 Task: Access "Digital Experience" administration.
Action: Mouse moved to (1201, 83)
Screenshot: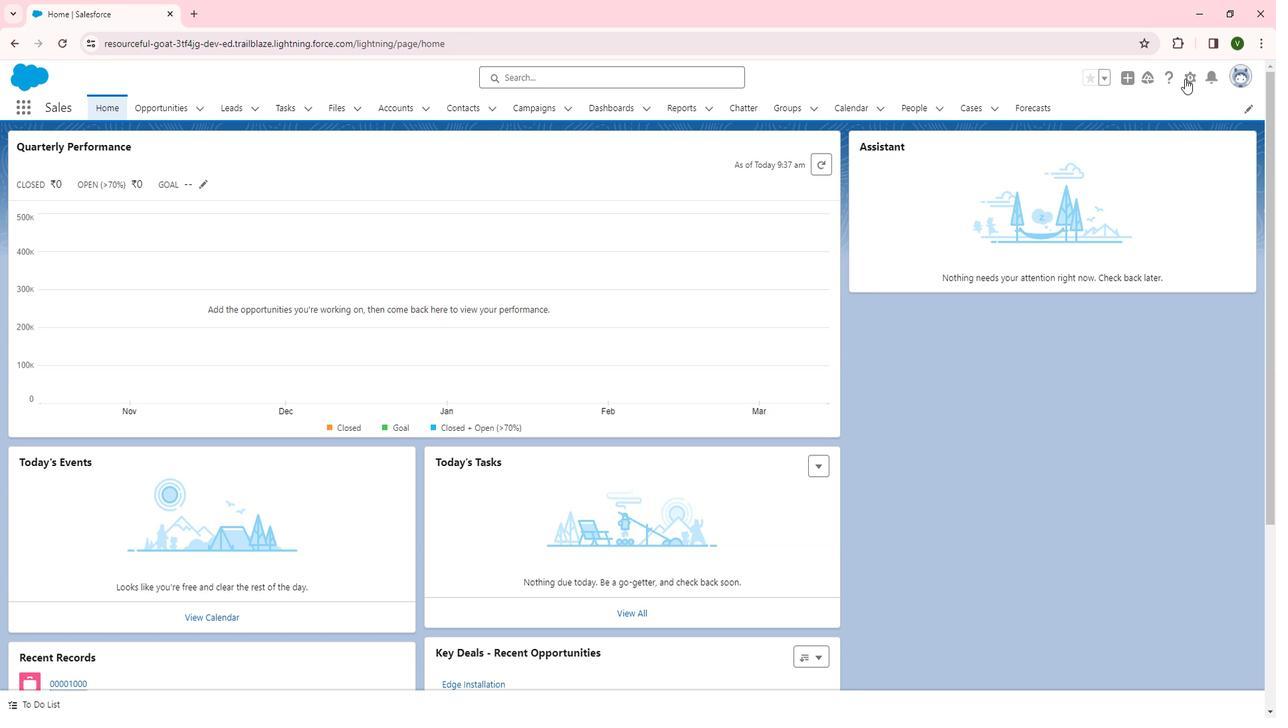
Action: Mouse pressed left at (1201, 83)
Screenshot: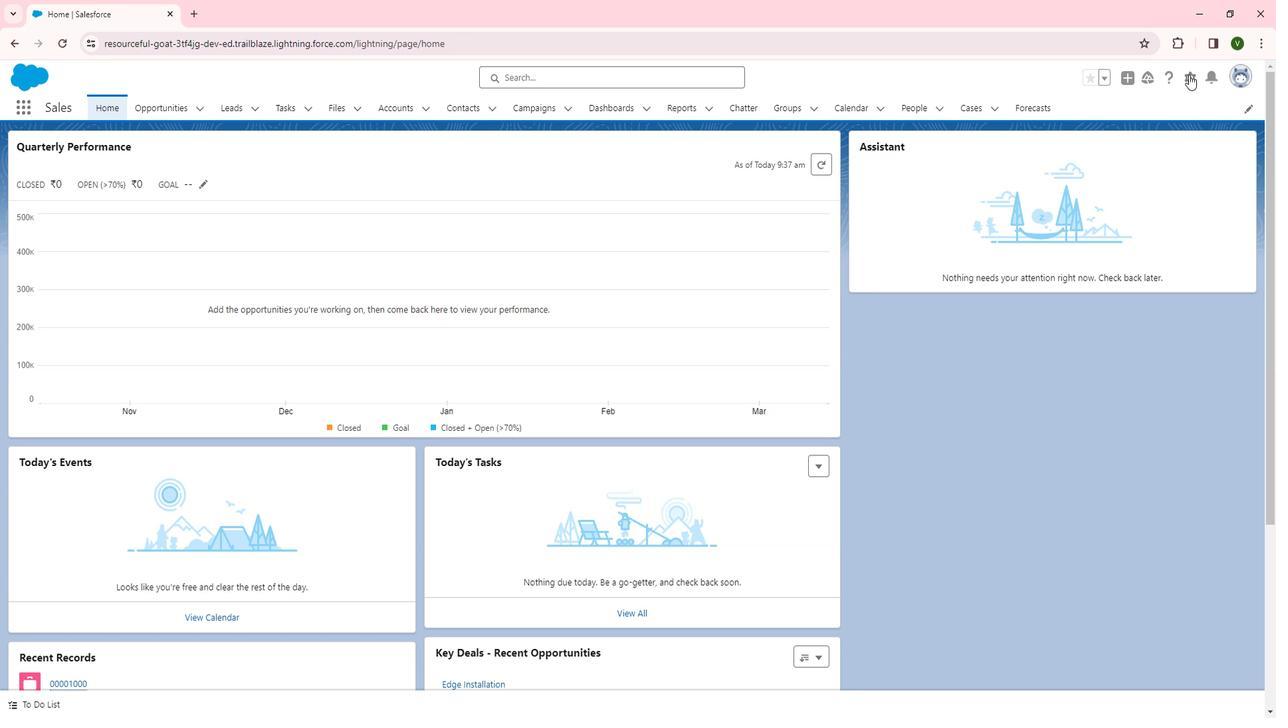 
Action: Mouse moved to (1158, 113)
Screenshot: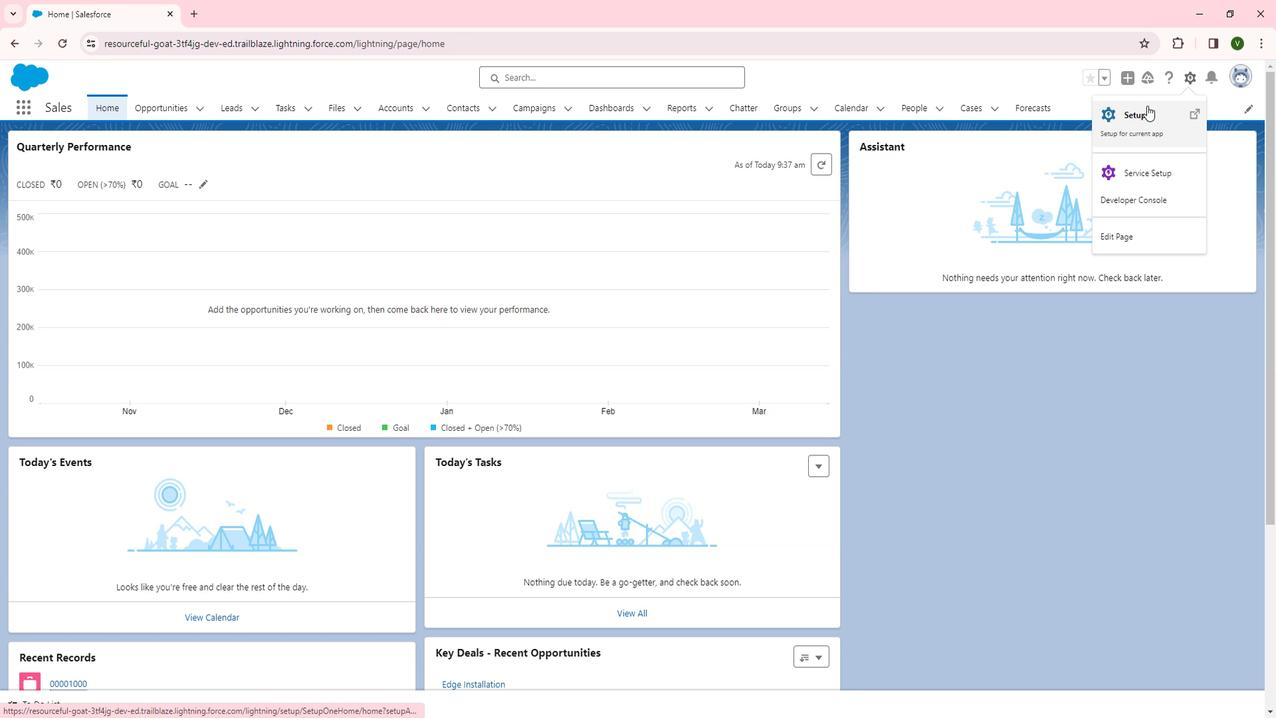 
Action: Mouse pressed left at (1158, 113)
Screenshot: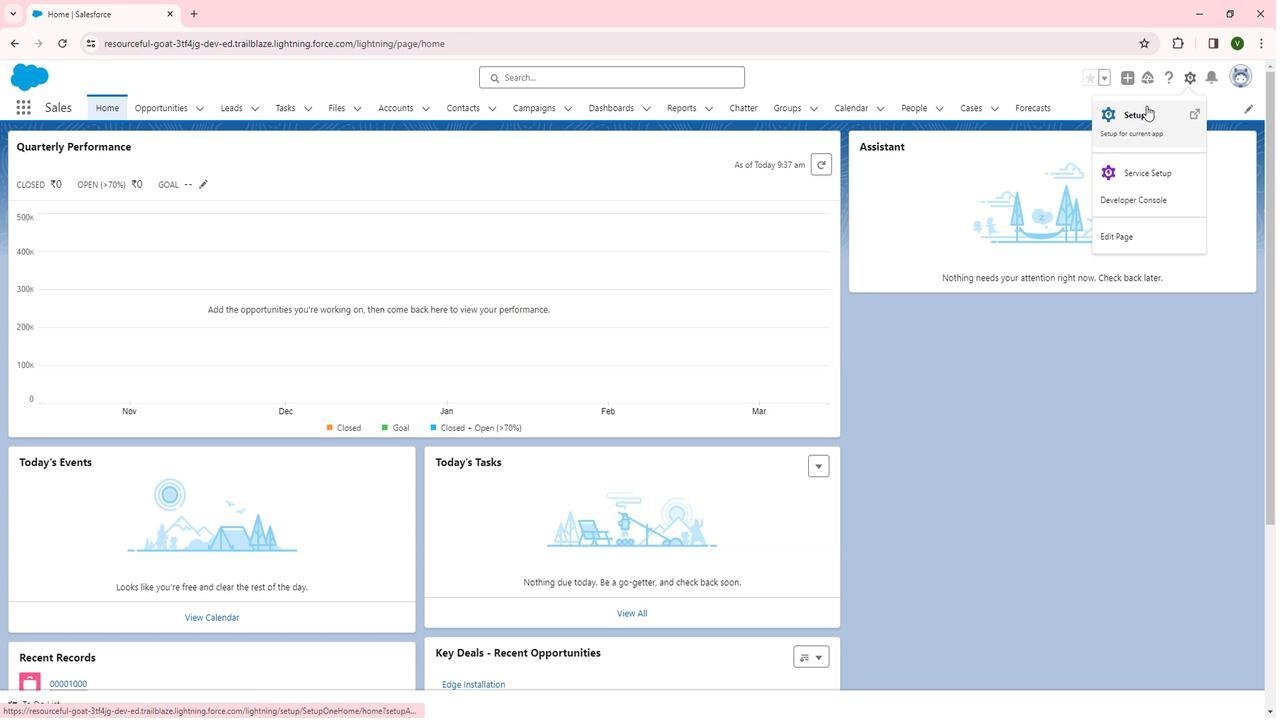 
Action: Mouse moved to (204, 381)
Screenshot: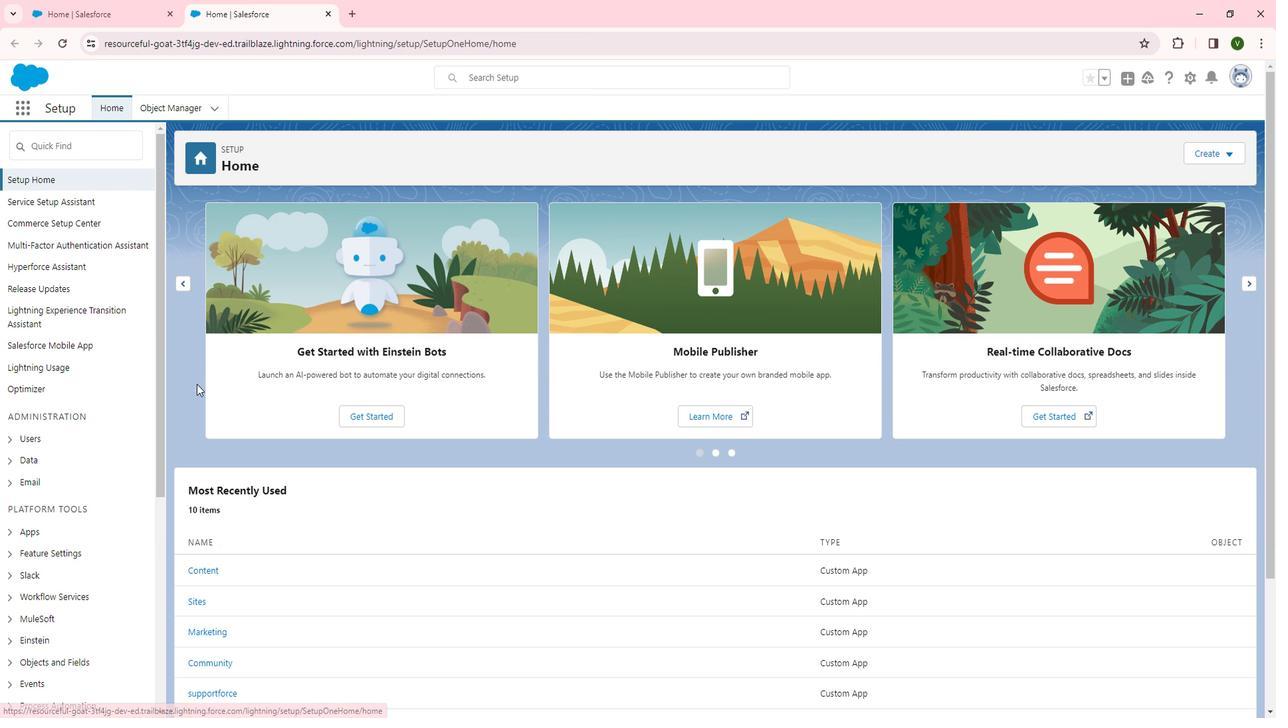 
Action: Mouse scrolled (204, 380) with delta (0, 0)
Screenshot: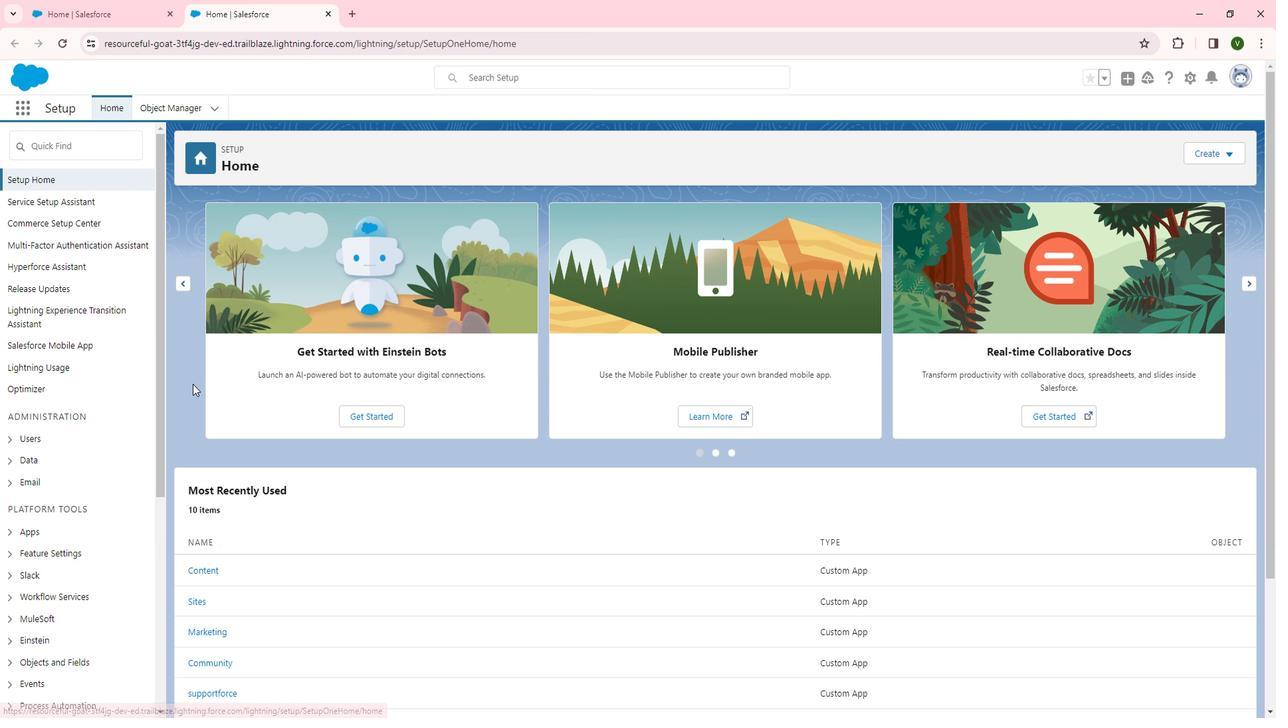 
Action: Mouse scrolled (204, 380) with delta (0, 0)
Screenshot: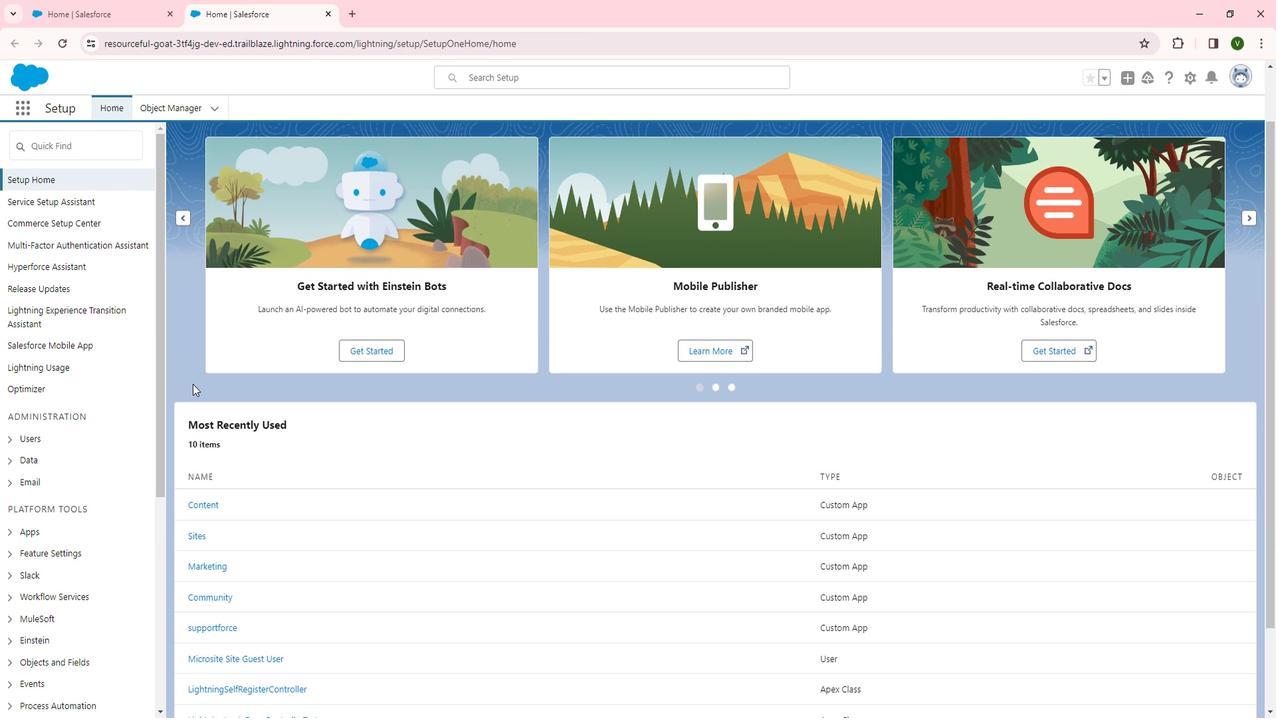 
Action: Mouse moved to (169, 265)
Screenshot: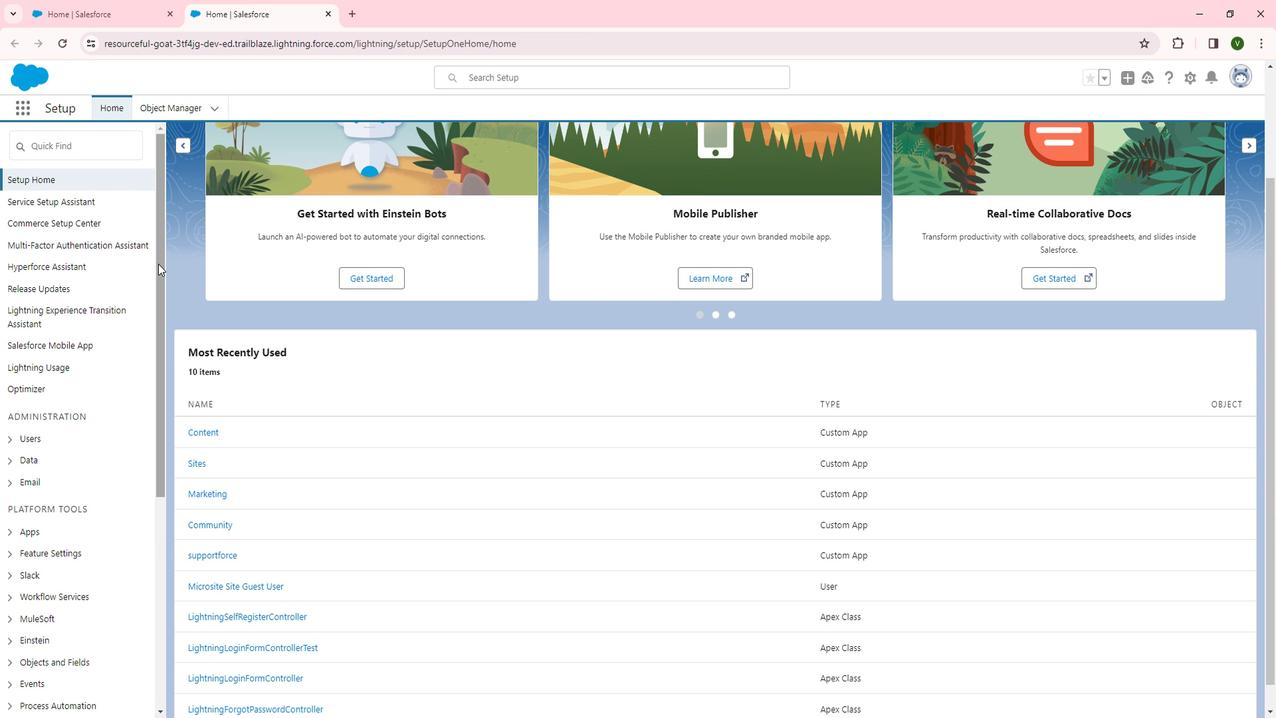 
Action: Mouse pressed left at (169, 265)
Screenshot: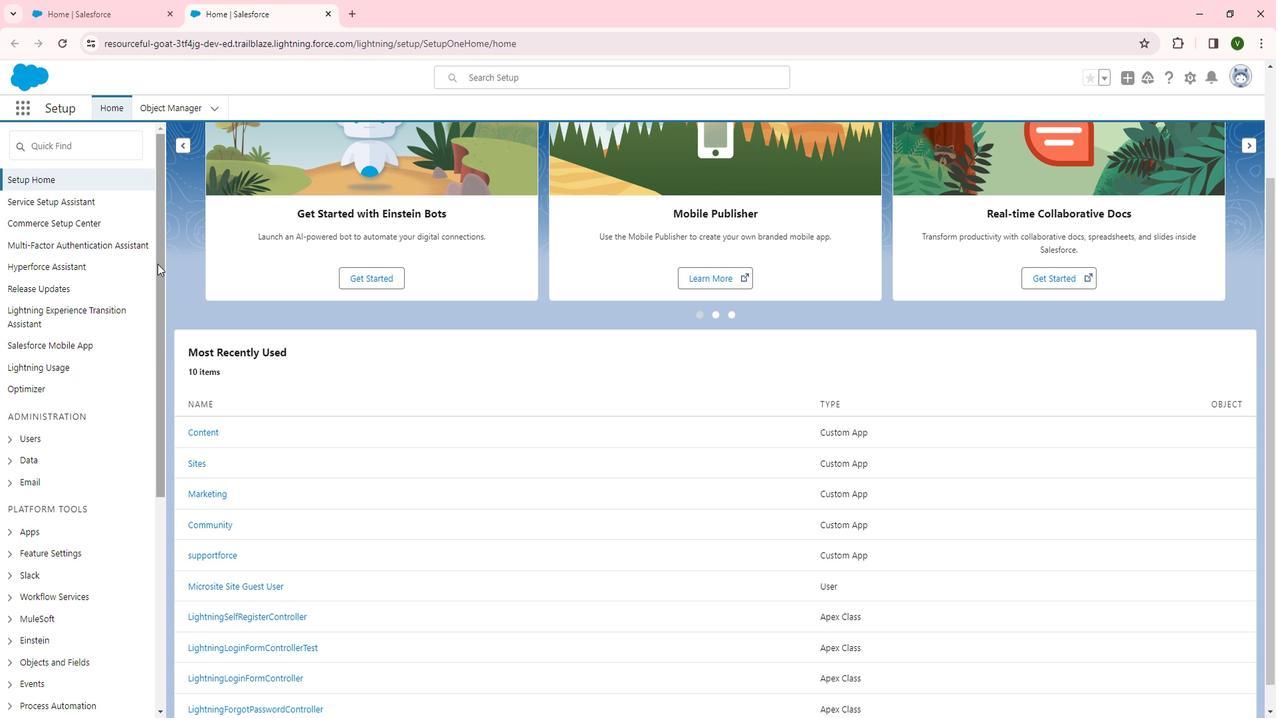 
Action: Mouse moved to (64, 212)
Screenshot: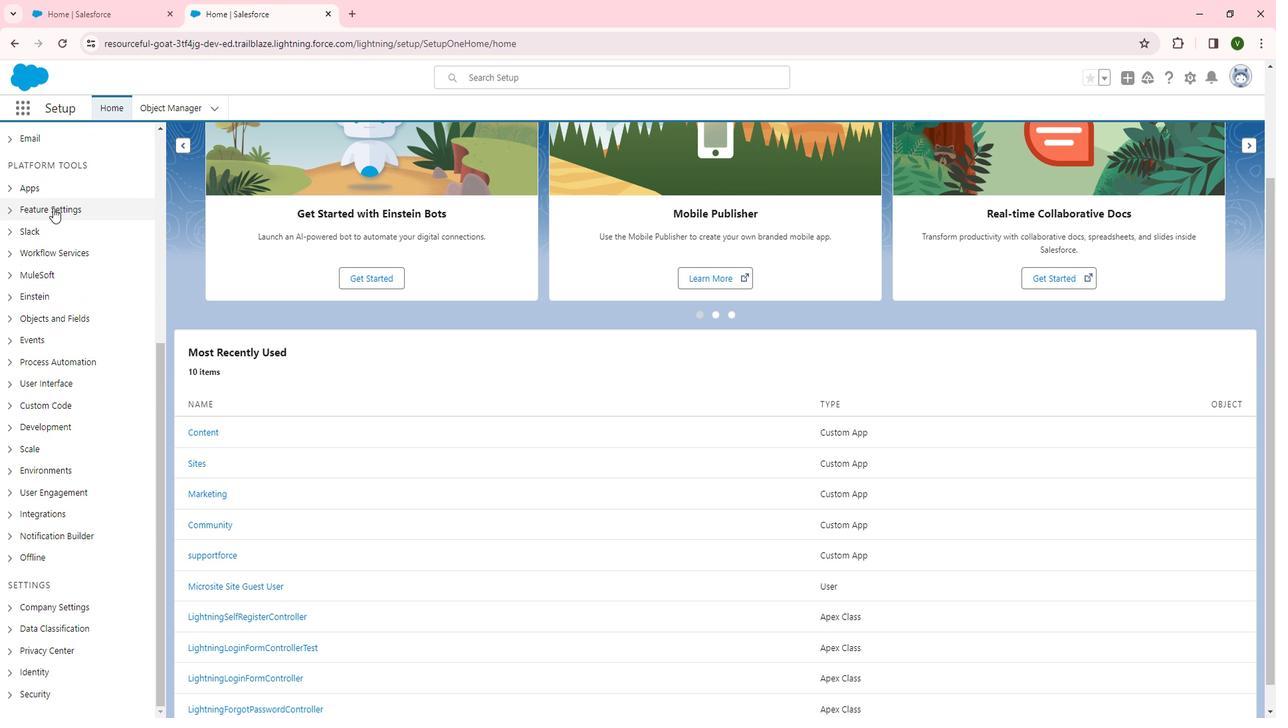 
Action: Mouse pressed left at (64, 212)
Screenshot: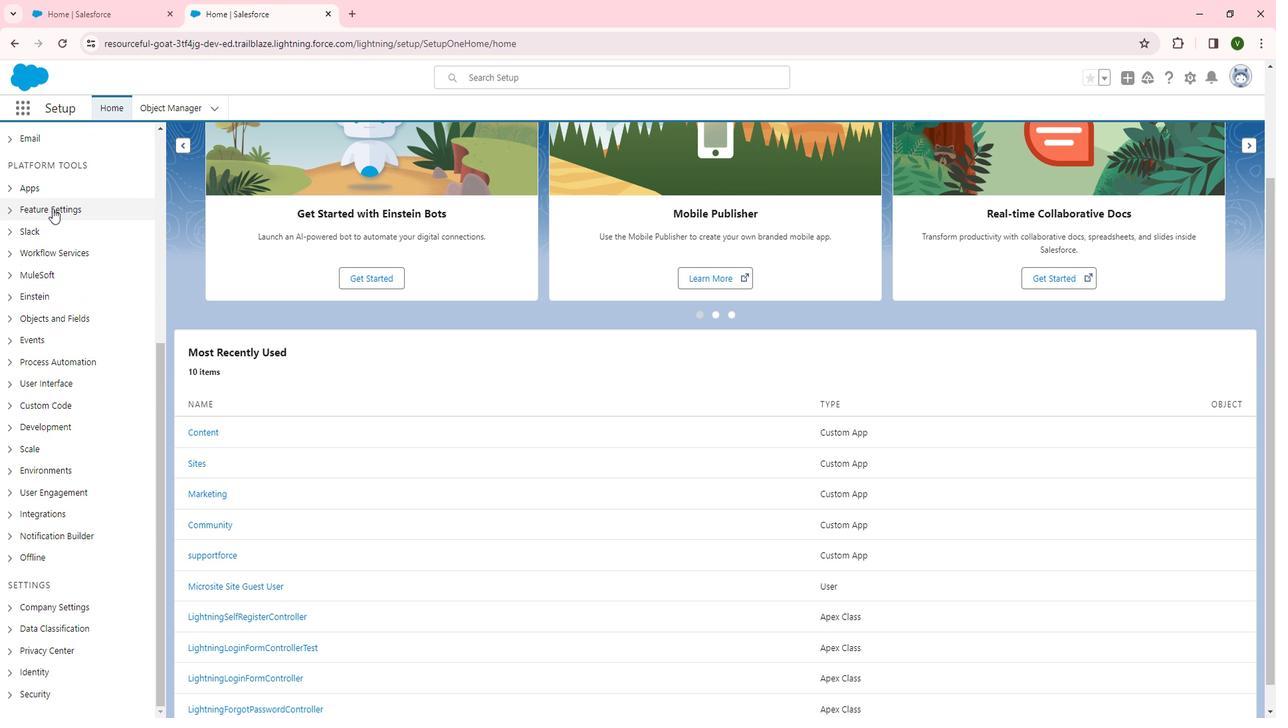 
Action: Mouse moved to (65, 315)
Screenshot: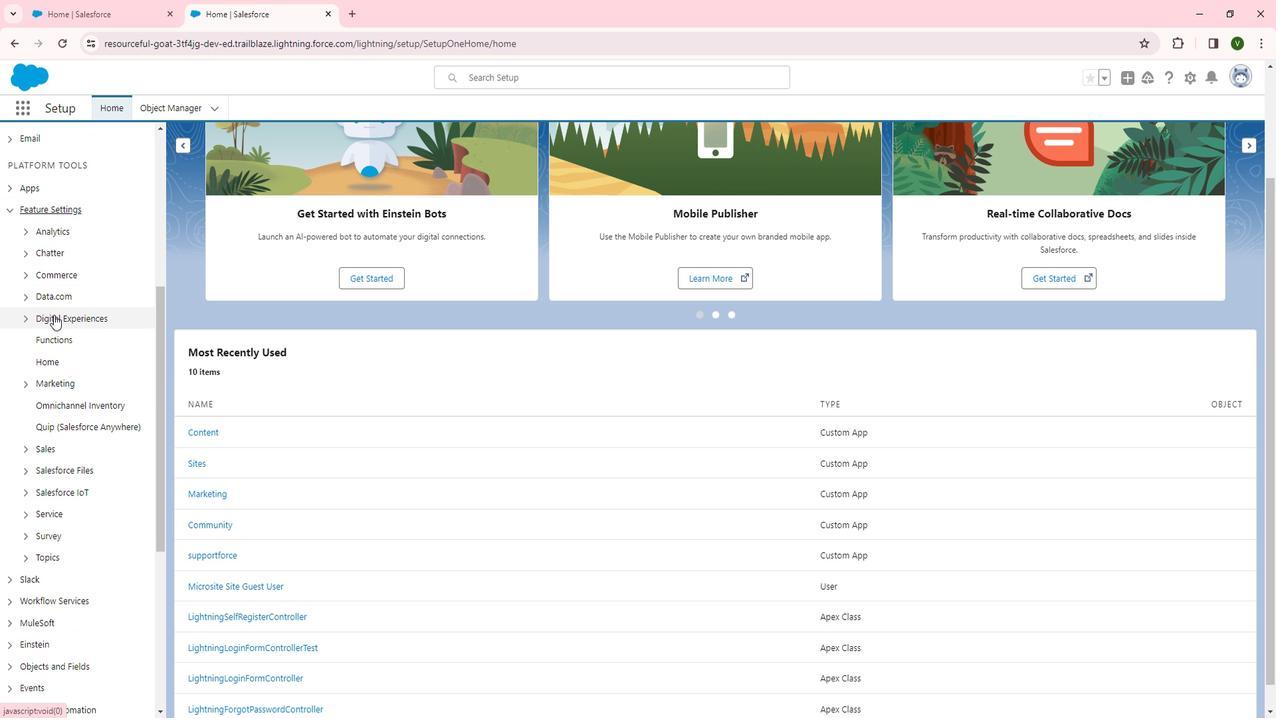 
Action: Mouse pressed left at (65, 315)
Screenshot: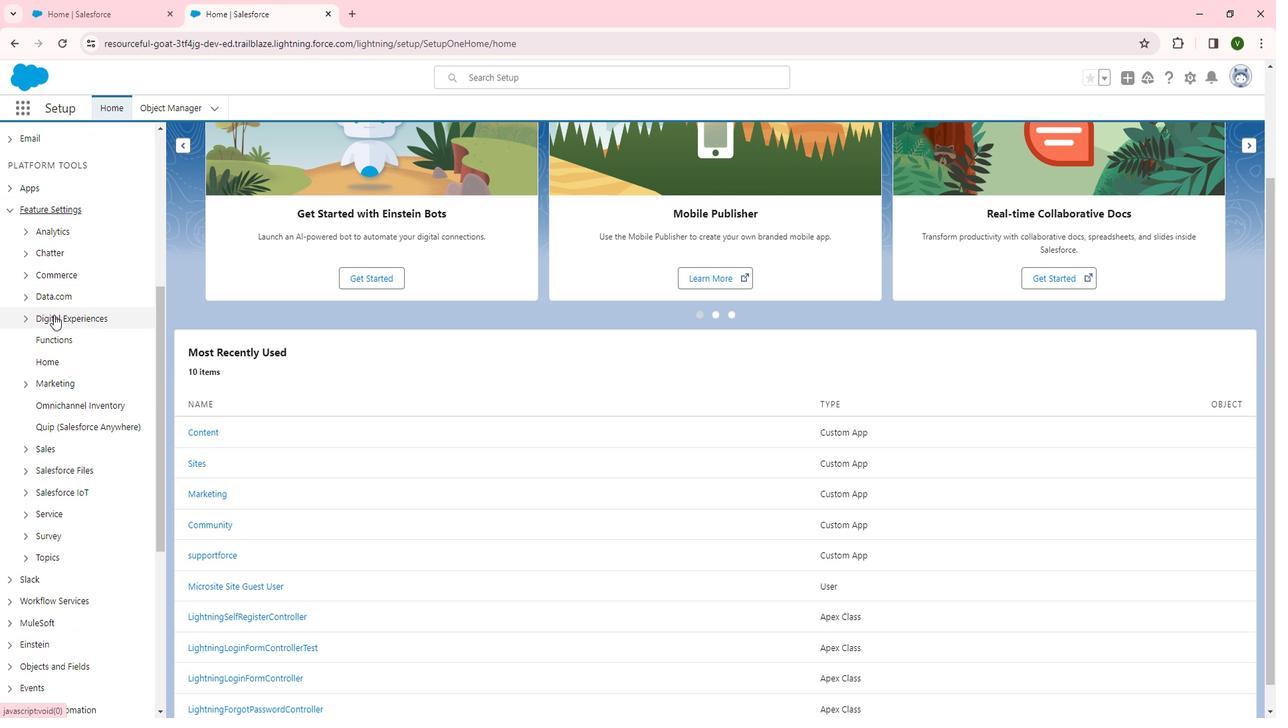 
Action: Mouse moved to (74, 337)
Screenshot: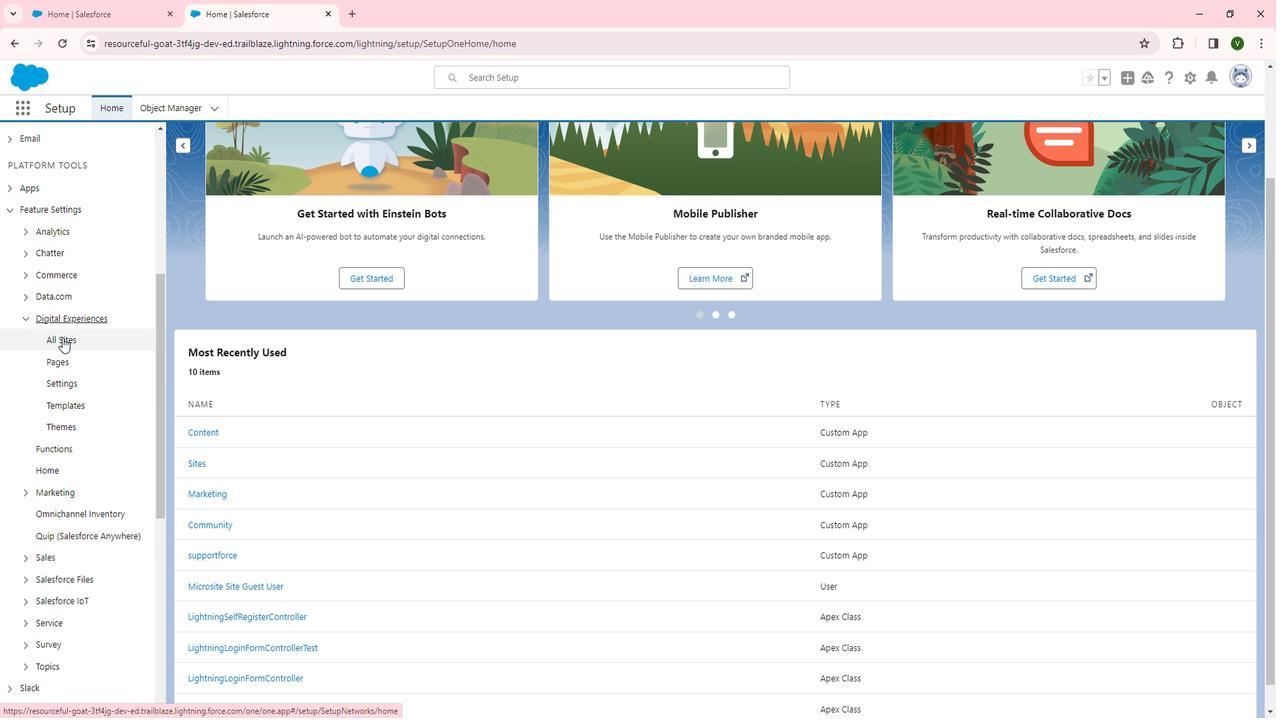 
Action: Mouse pressed left at (74, 337)
Screenshot: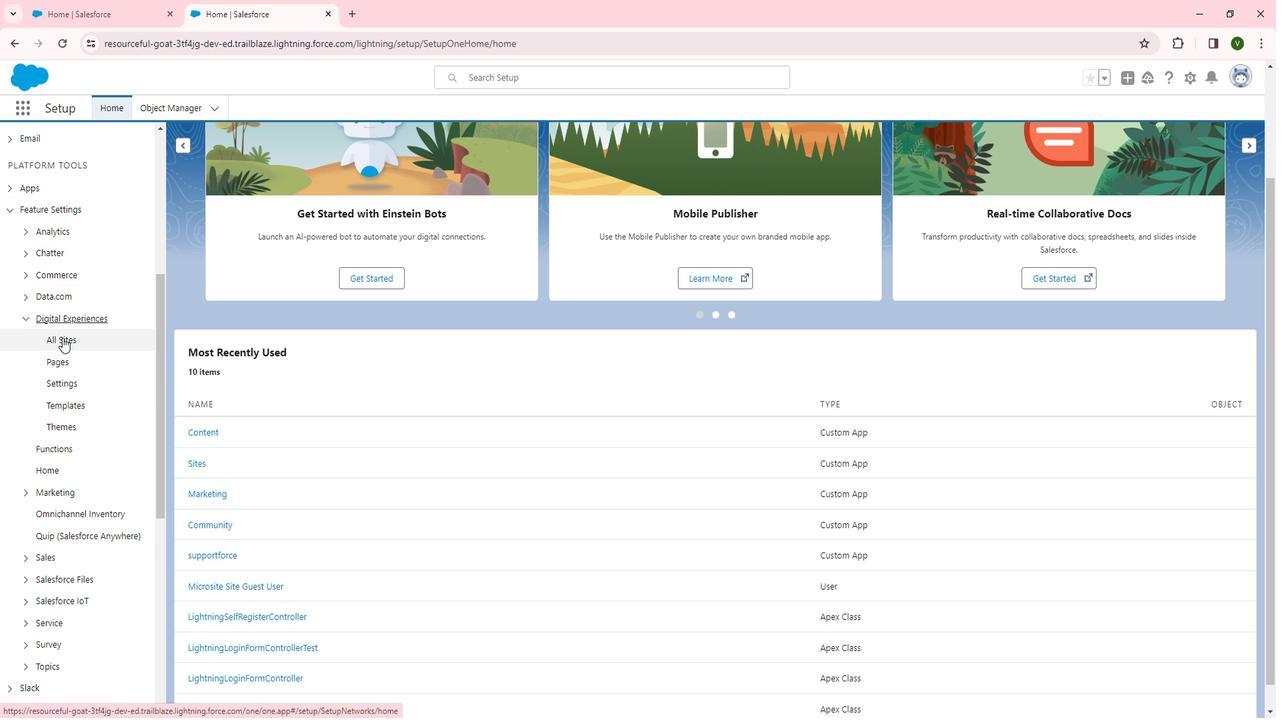 
Action: Mouse moved to (214, 314)
Screenshot: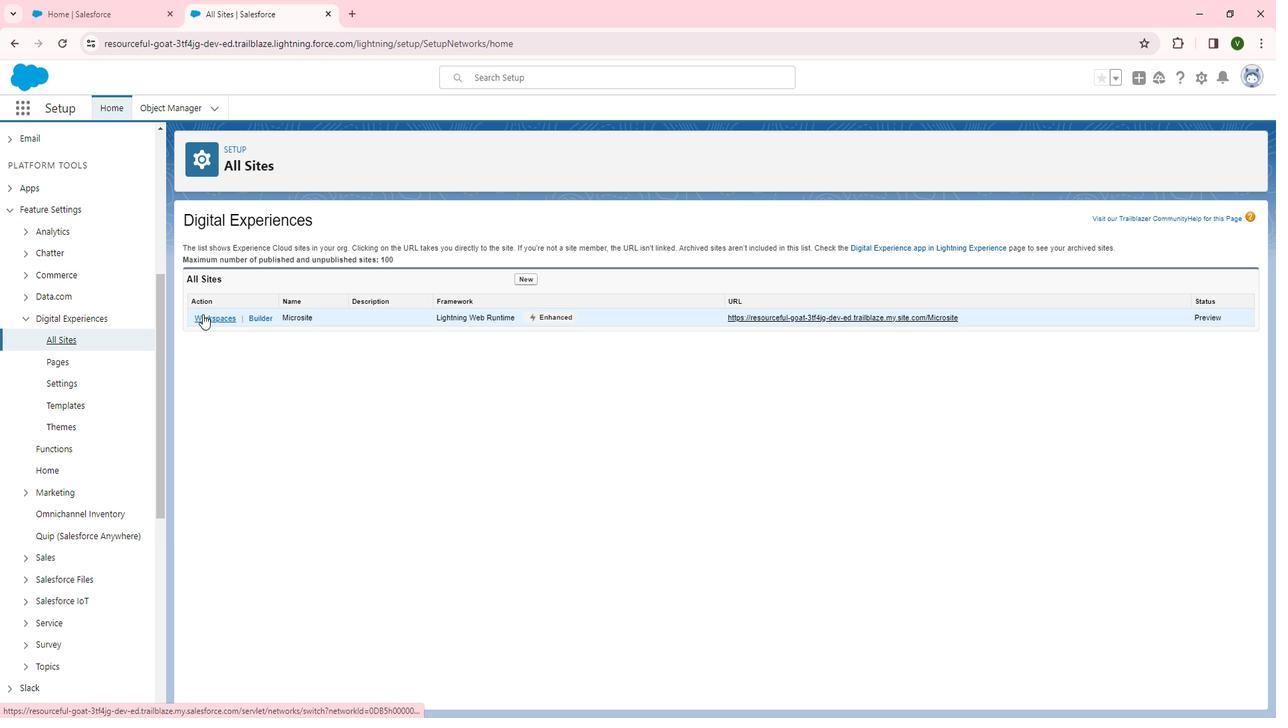 
Action: Mouse pressed left at (214, 314)
Screenshot: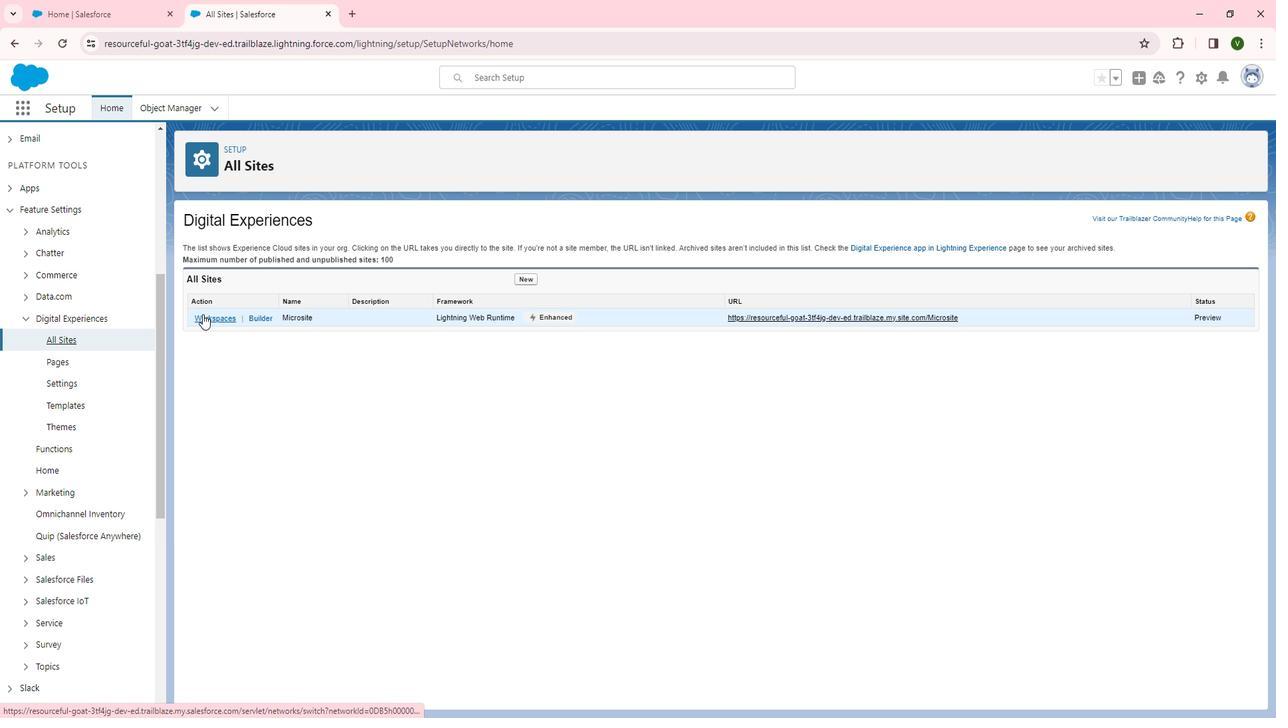 
Action: Mouse moved to (752, 305)
Screenshot: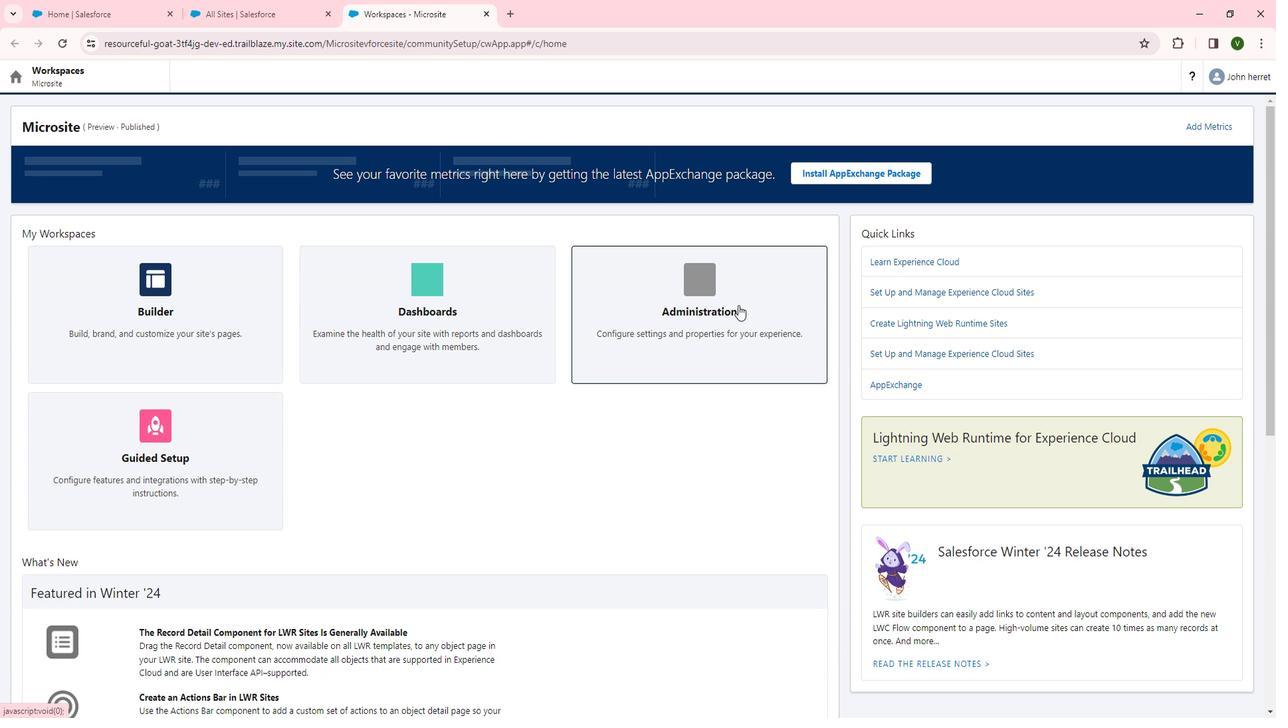 
Action: Mouse pressed left at (752, 305)
Screenshot: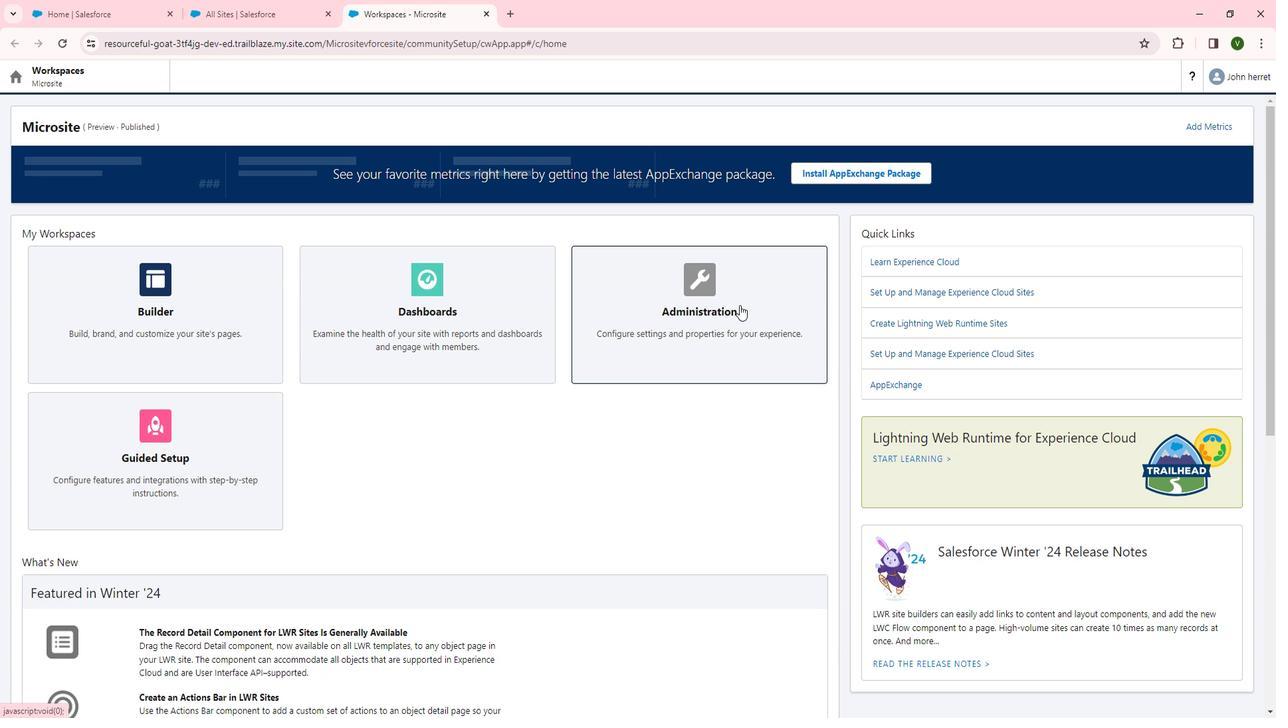 
